 Task: Create a task  Implement a new cloud-based energy management system for a company , assign it to team member softage.4@softage.net in the project BridgeTech and update the status of the task to  On Track  , set the priority of the task to Low
Action: Mouse moved to (76, 59)
Screenshot: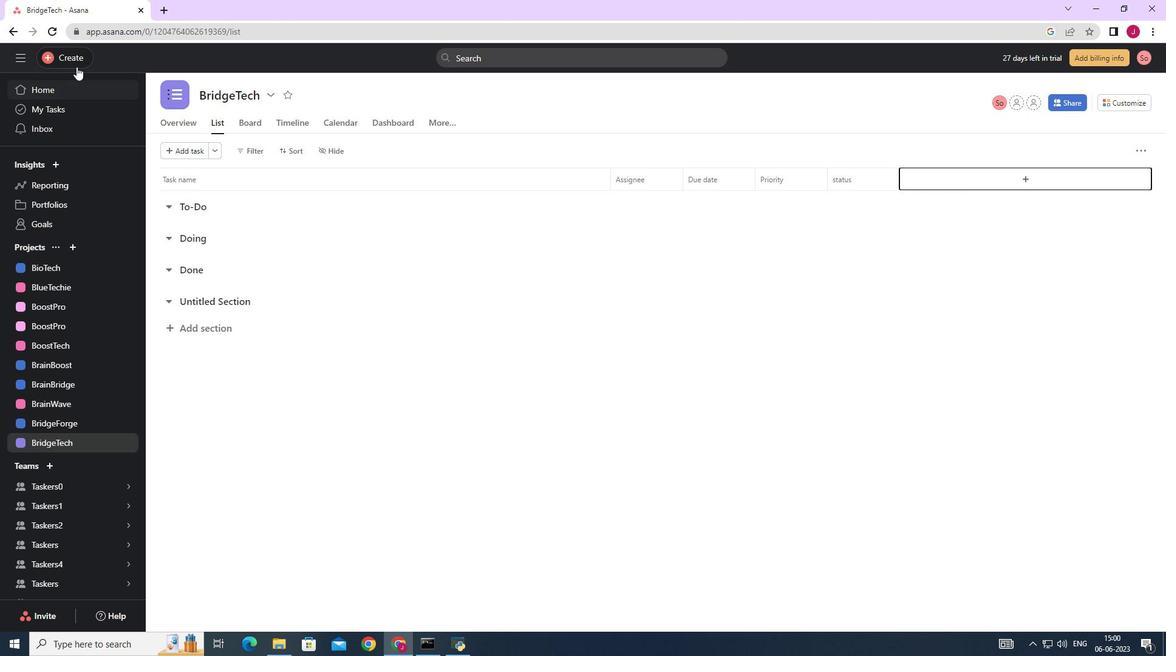 
Action: Mouse pressed left at (76, 59)
Screenshot: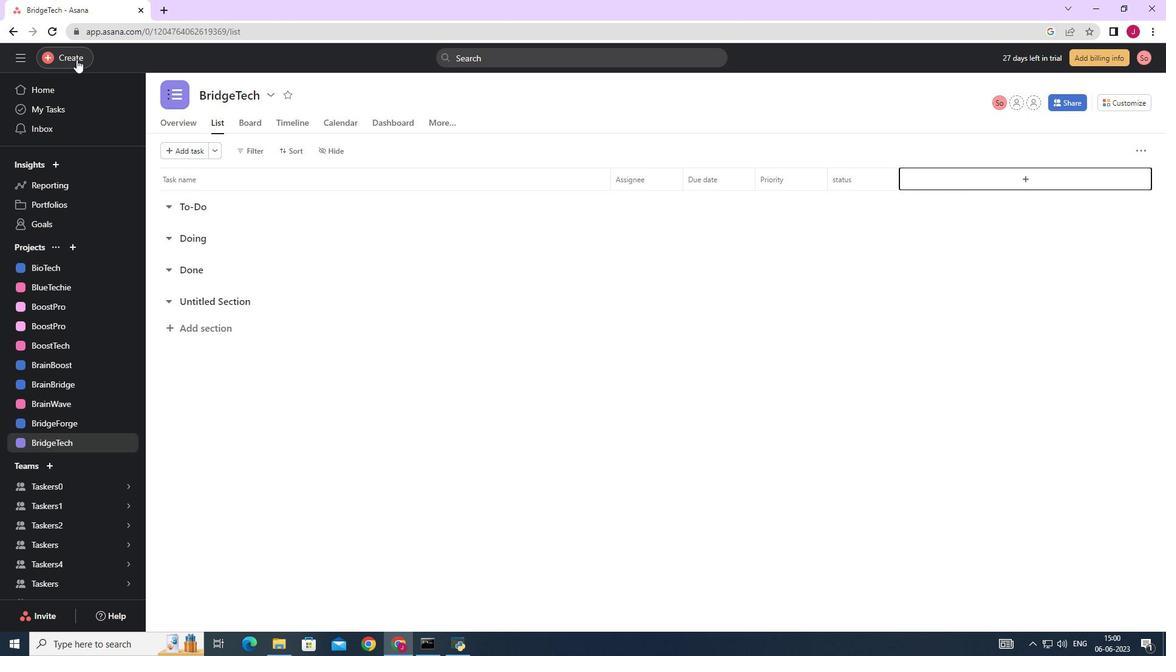 
Action: Mouse moved to (148, 58)
Screenshot: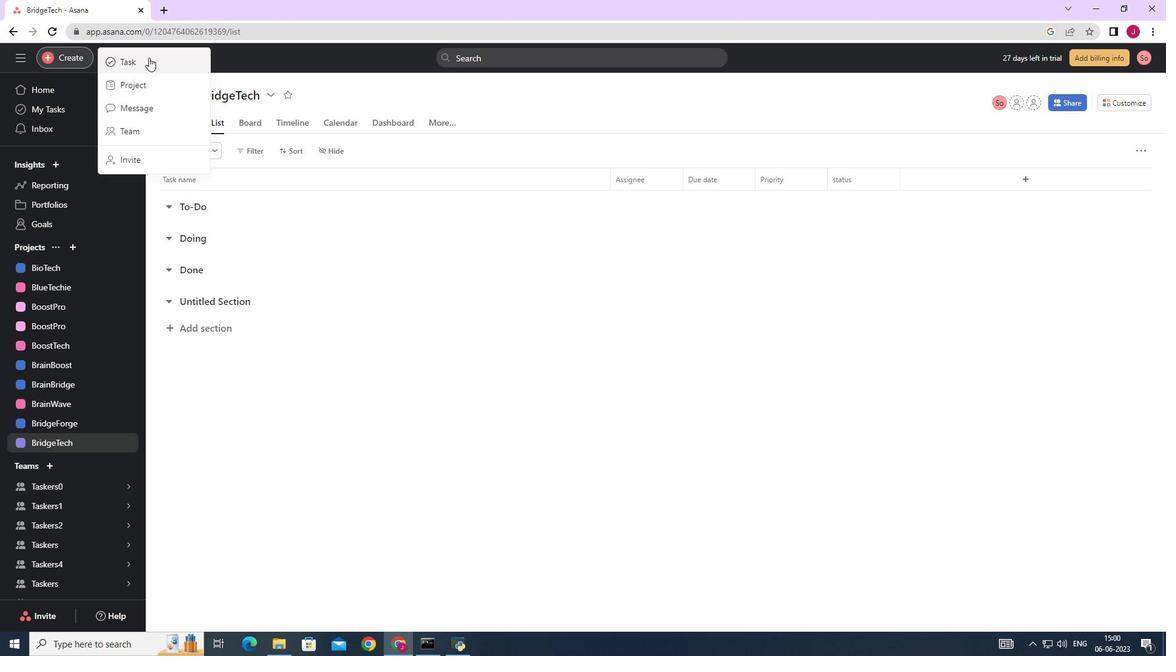 
Action: Mouse pressed left at (148, 58)
Screenshot: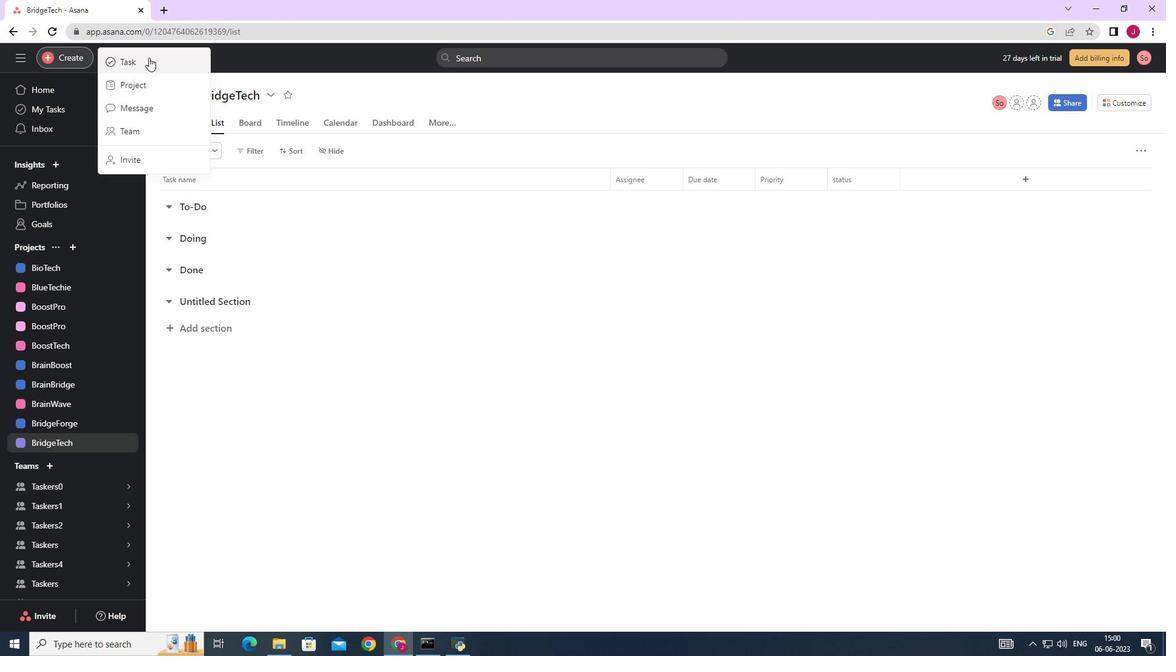 
Action: Mouse moved to (923, 402)
Screenshot: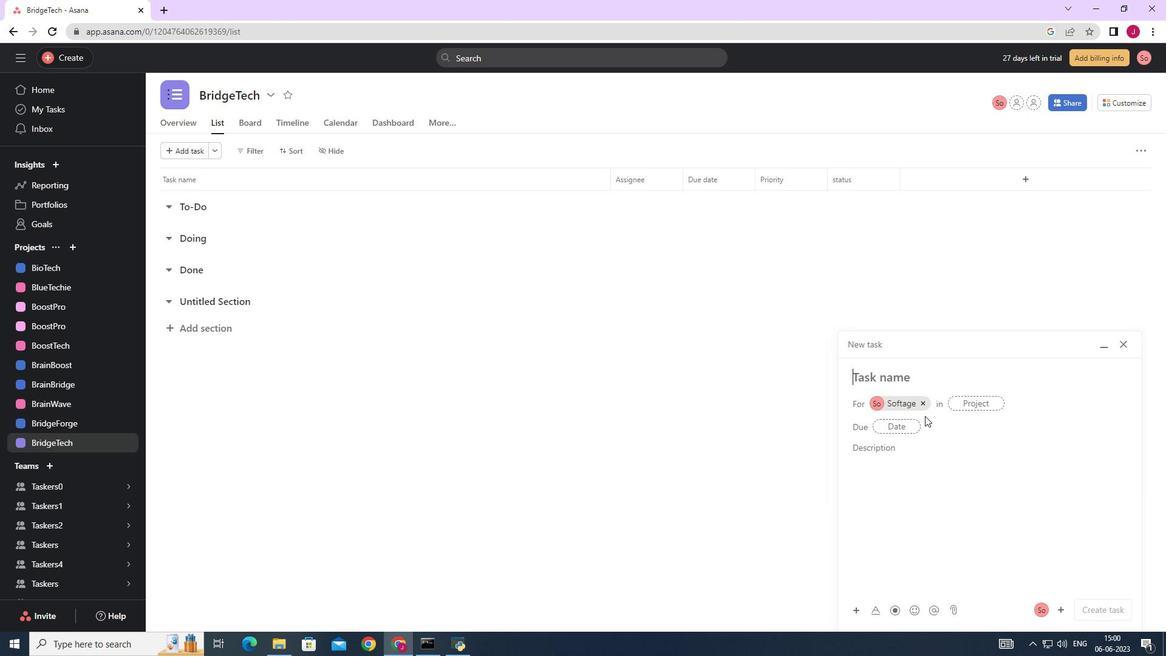 
Action: Mouse pressed left at (923, 402)
Screenshot: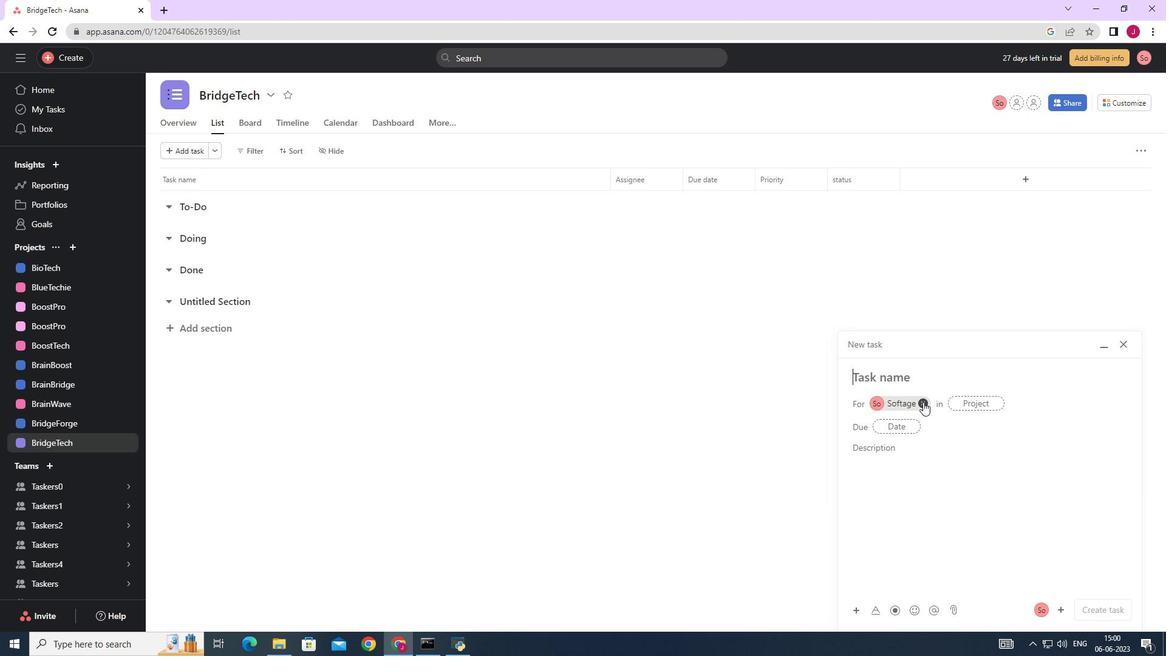 
Action: Mouse moved to (888, 378)
Screenshot: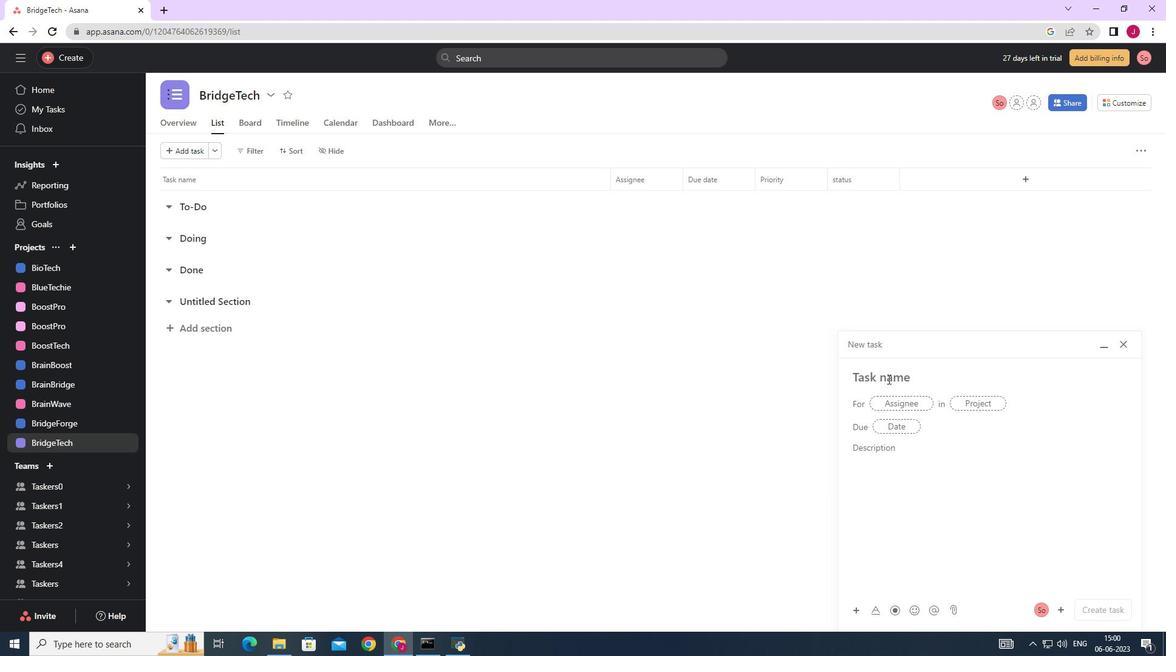 
Action: Mouse pressed left at (888, 378)
Screenshot: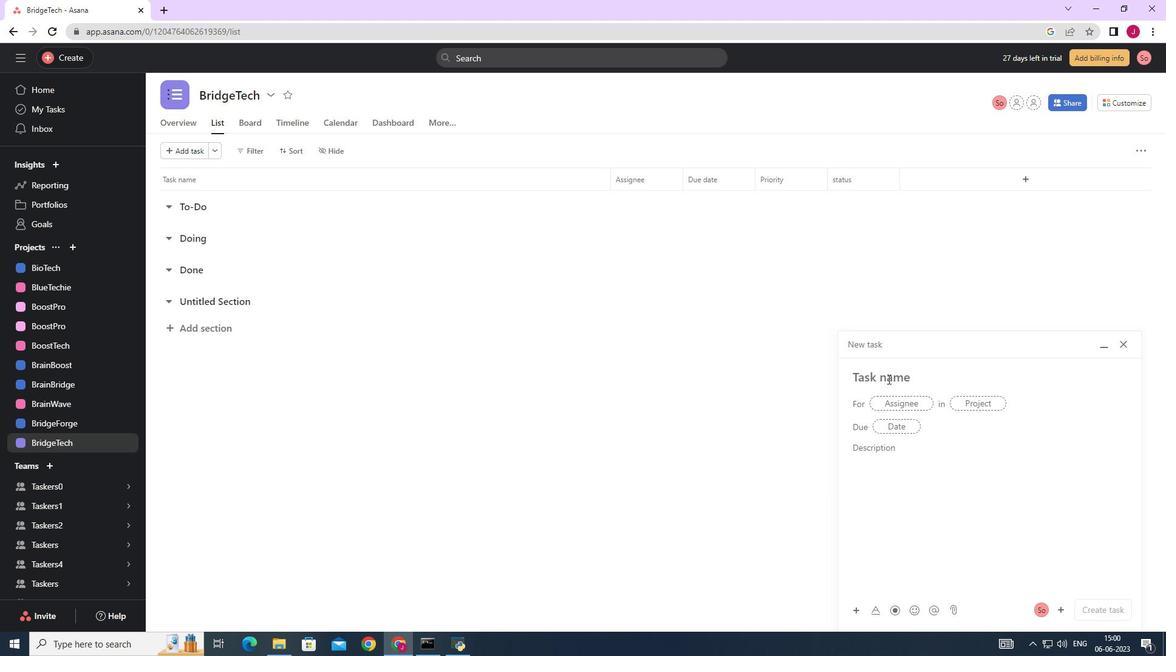 
Action: Mouse moved to (1046, 378)
Screenshot: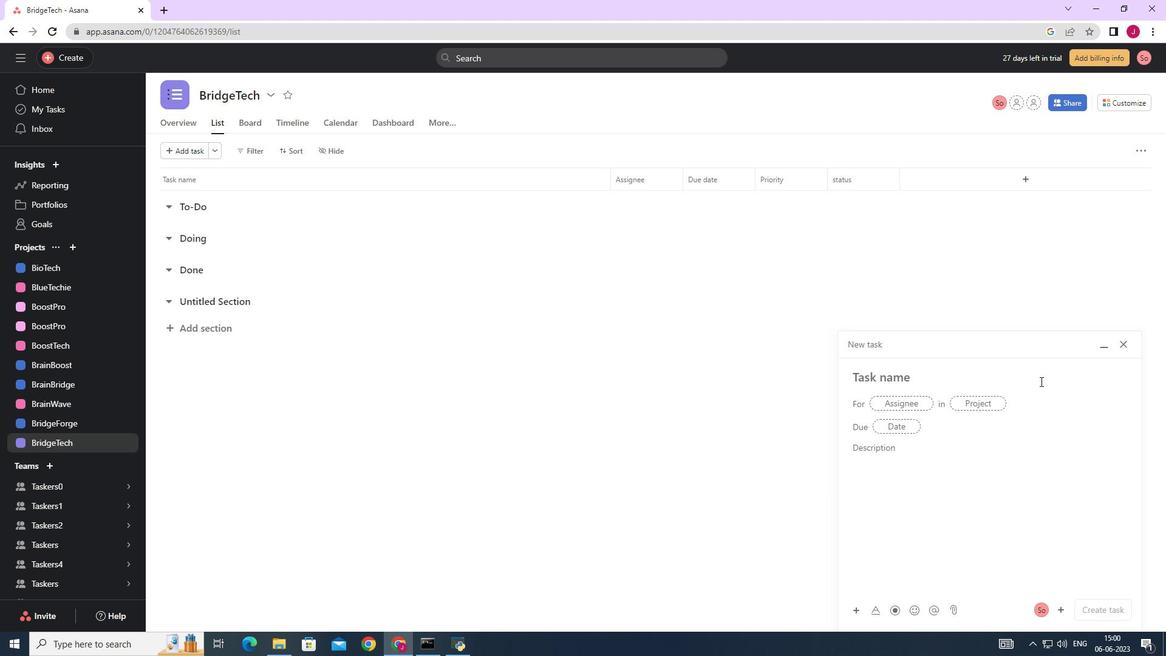 
Action: Key pressed <Key.caps_lock>I<Key.caps_lock>mplement<Key.space>a<Key.space>new<Key.space>cloud-based<Key.space>energy<Key.space>management<Key.space>system<Key.space>for<Key.space>a<Key.space>company
Screenshot: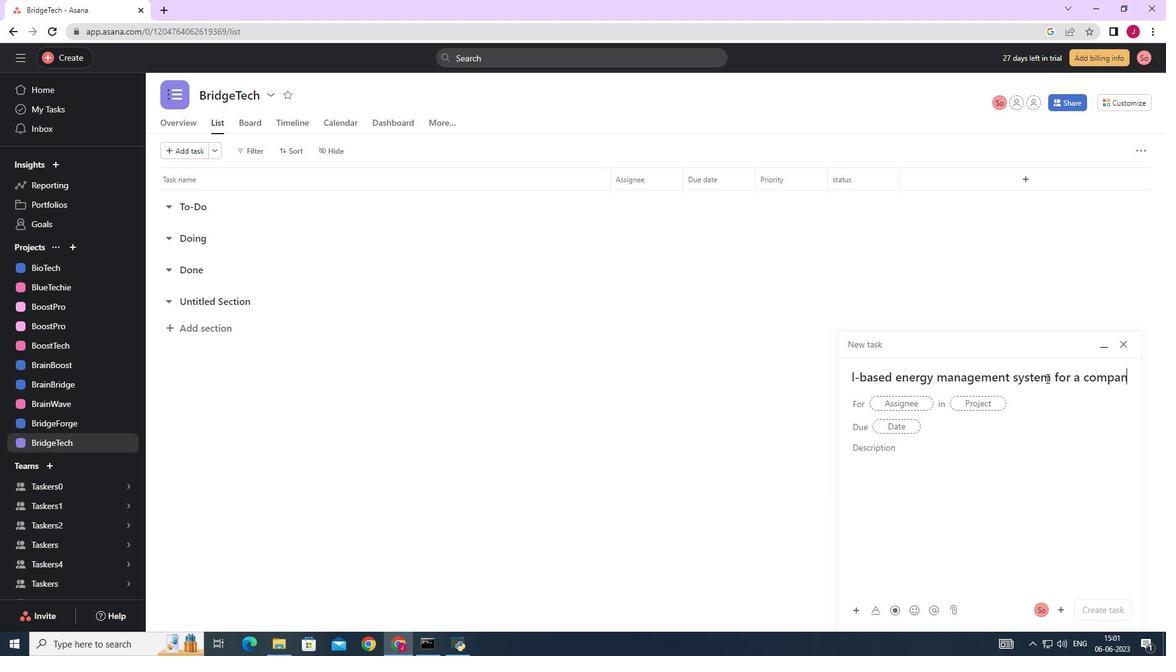 
Action: Mouse moved to (913, 400)
Screenshot: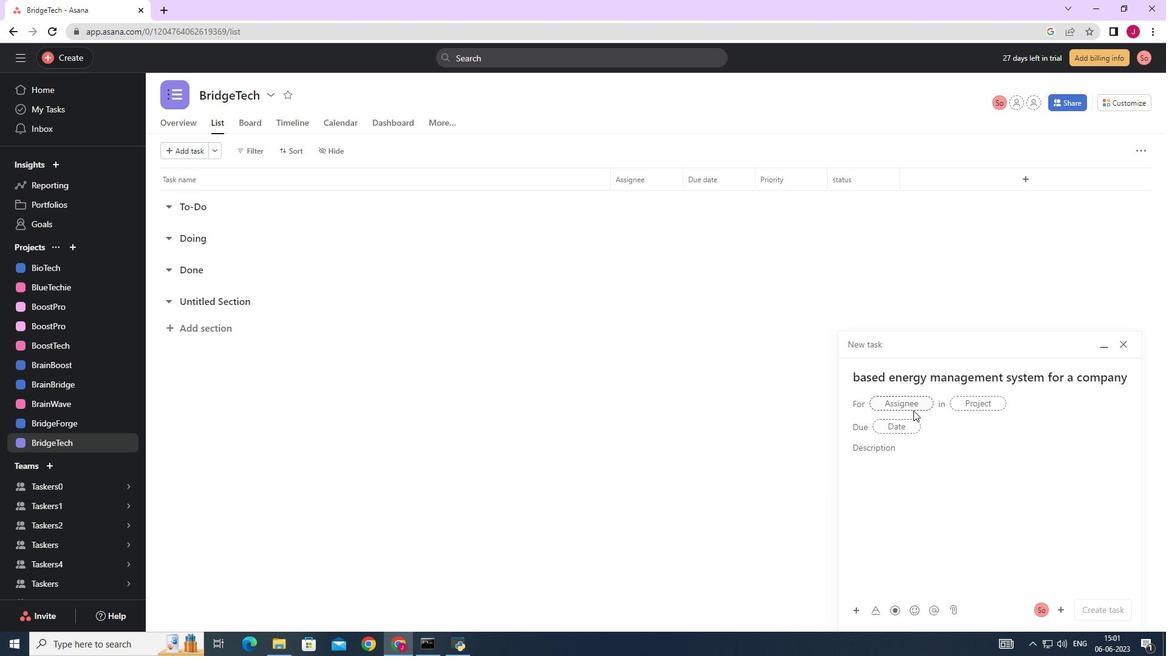 
Action: Mouse pressed left at (913, 400)
Screenshot: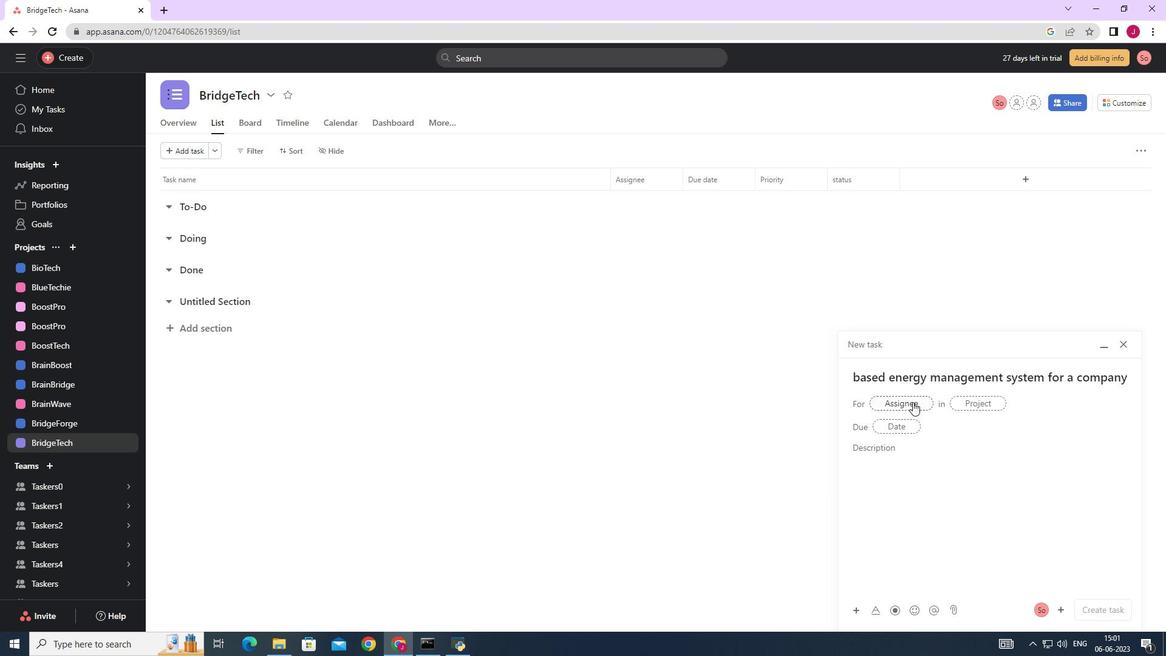 
Action: Key pressed softage.4
Screenshot: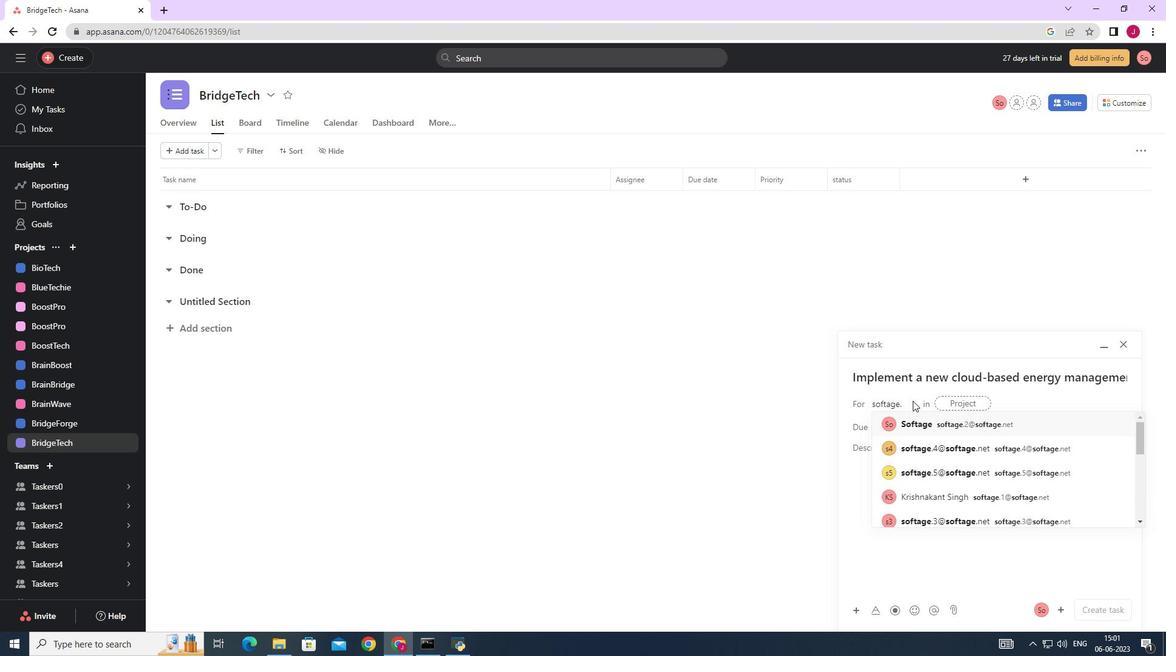 
Action: Mouse moved to (934, 421)
Screenshot: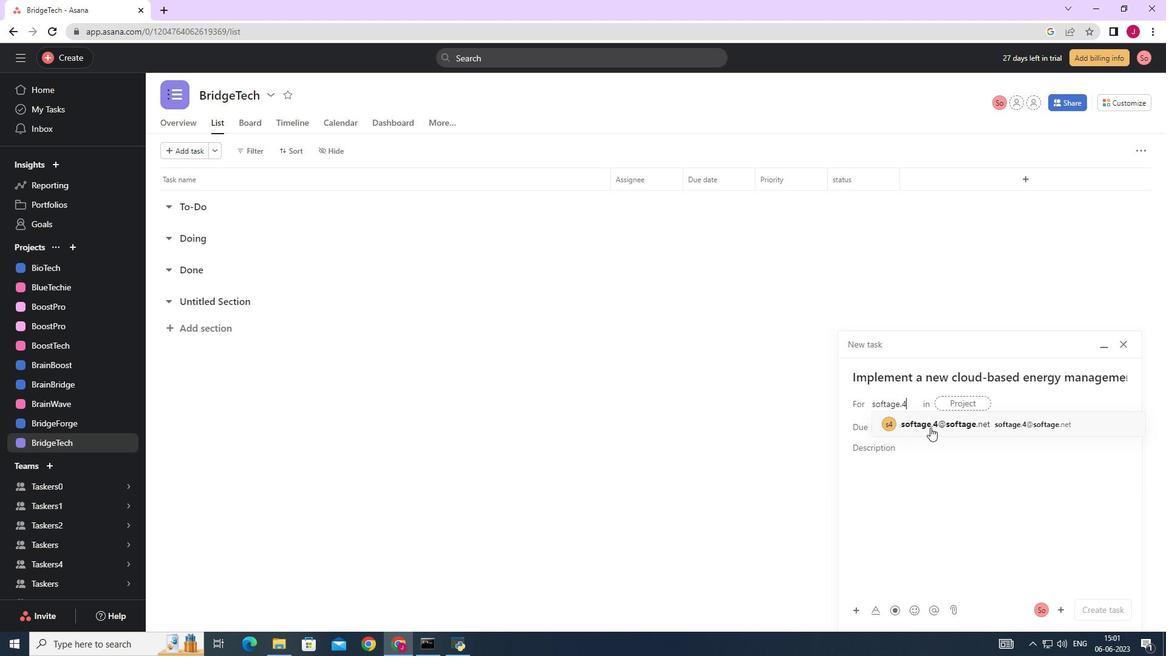 
Action: Mouse pressed left at (934, 421)
Screenshot: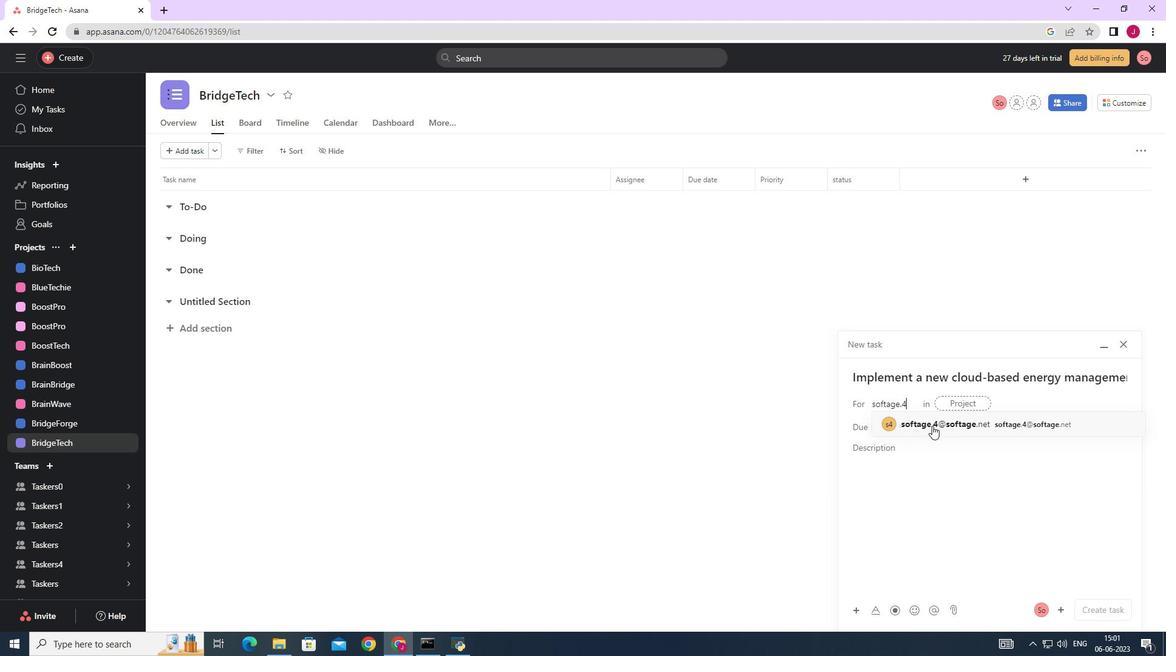 
Action: Mouse moved to (788, 426)
Screenshot: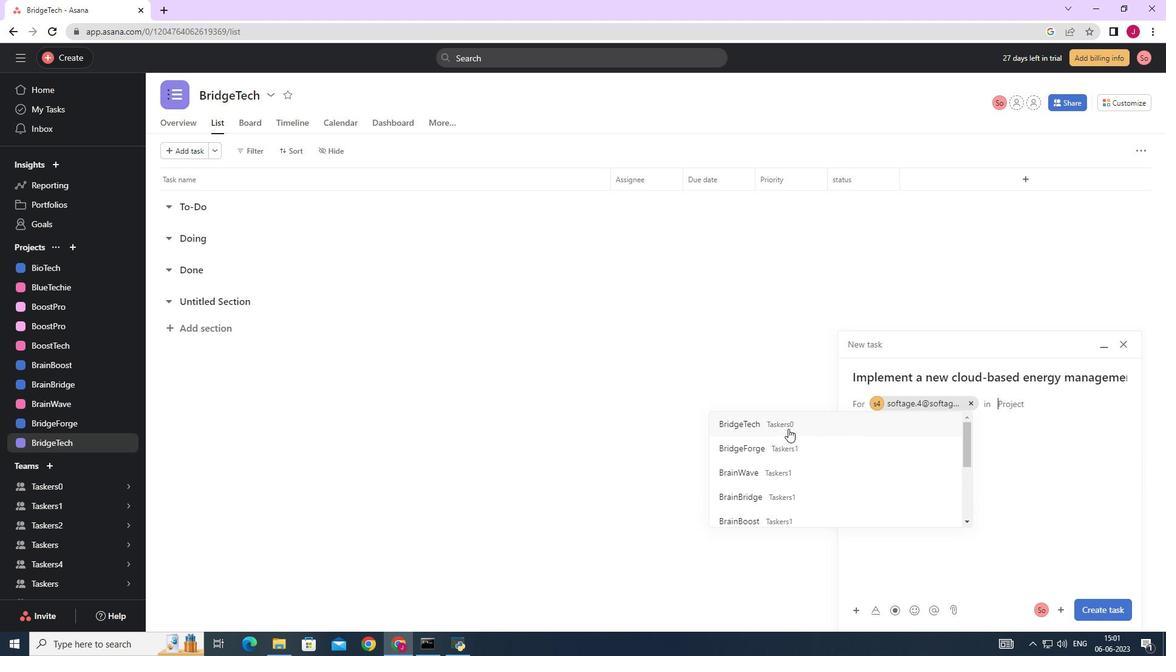 
Action: Mouse pressed left at (788, 426)
Screenshot: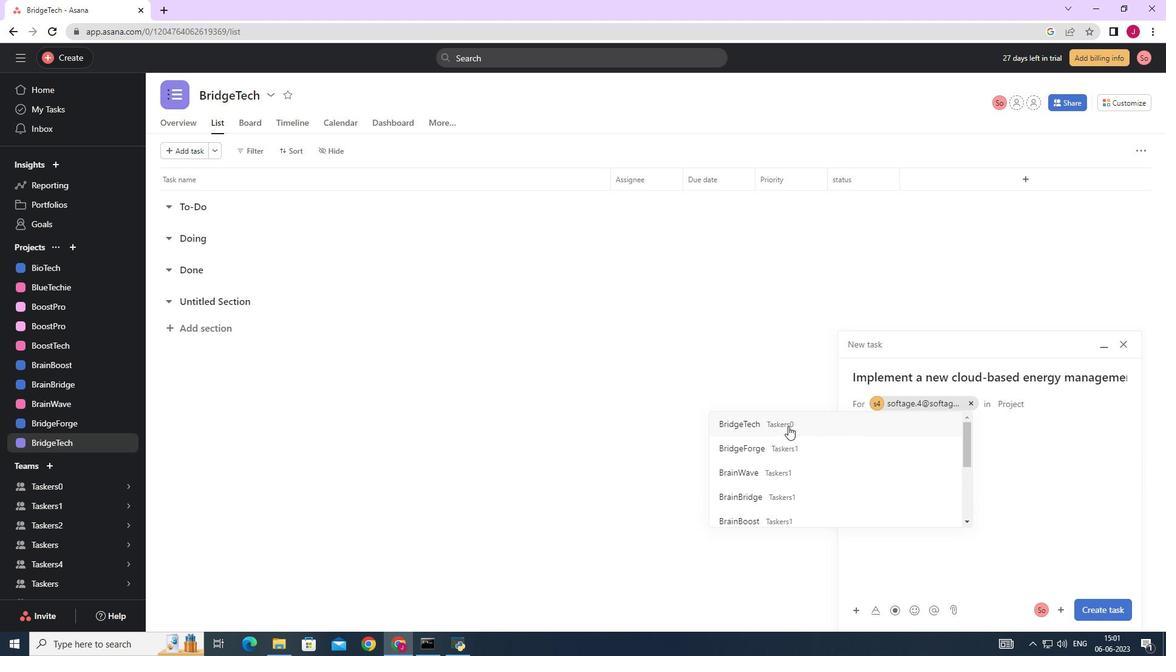 
Action: Mouse moved to (911, 449)
Screenshot: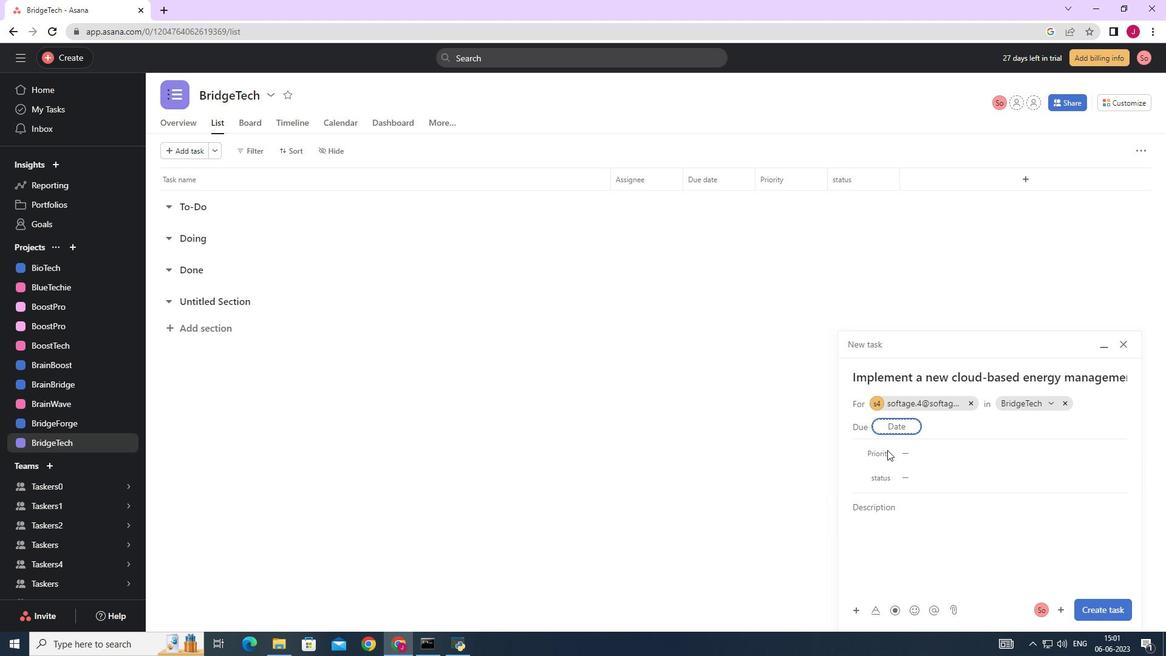 
Action: Mouse pressed left at (911, 449)
Screenshot: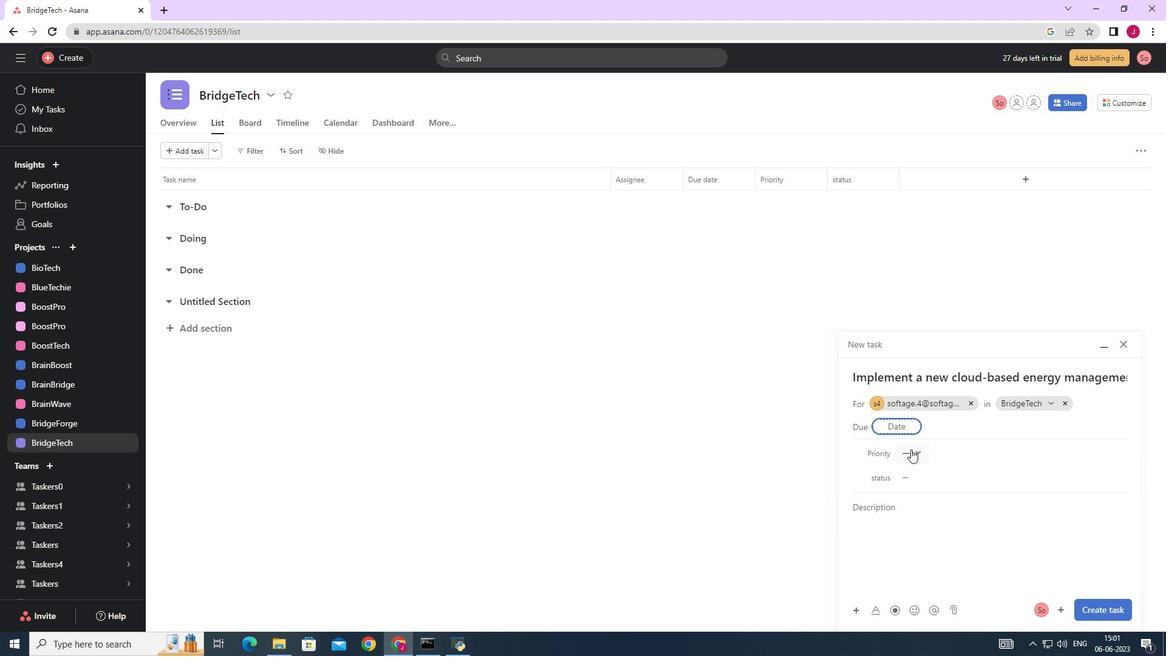 
Action: Mouse moved to (932, 537)
Screenshot: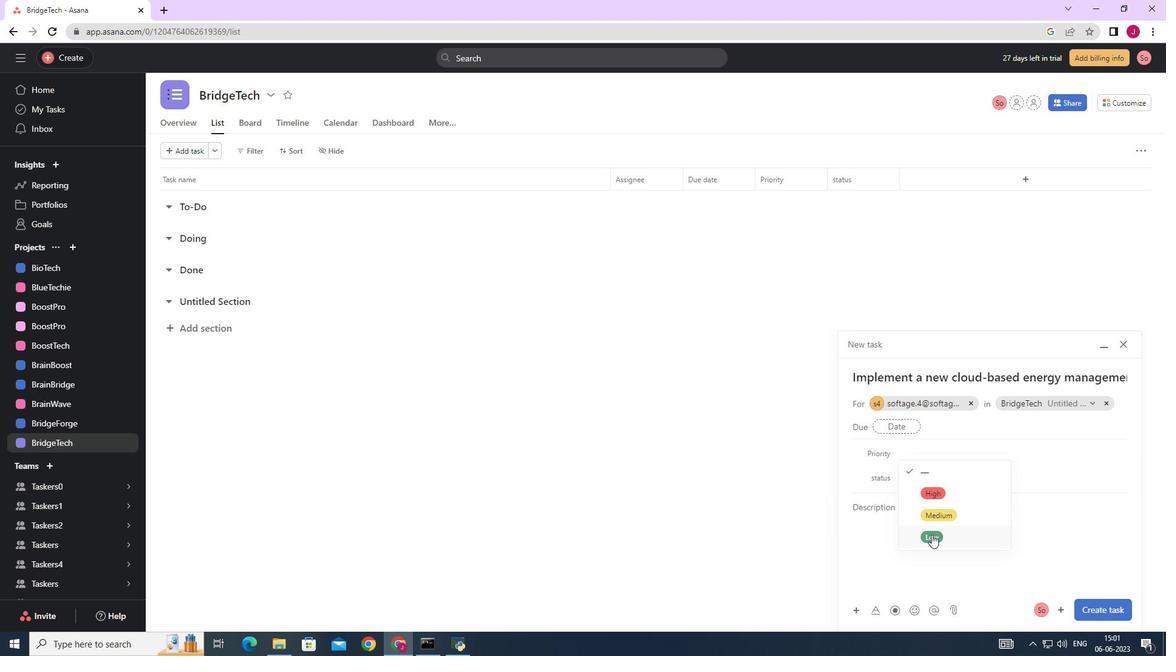 
Action: Mouse pressed left at (932, 537)
Screenshot: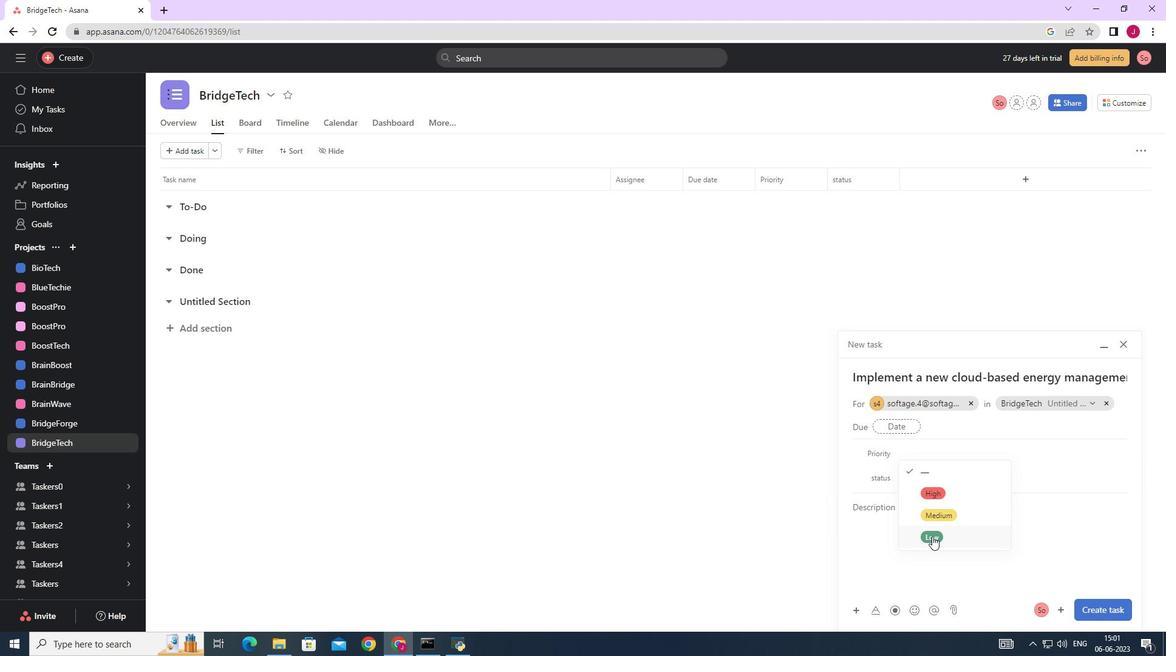 
Action: Mouse moved to (913, 472)
Screenshot: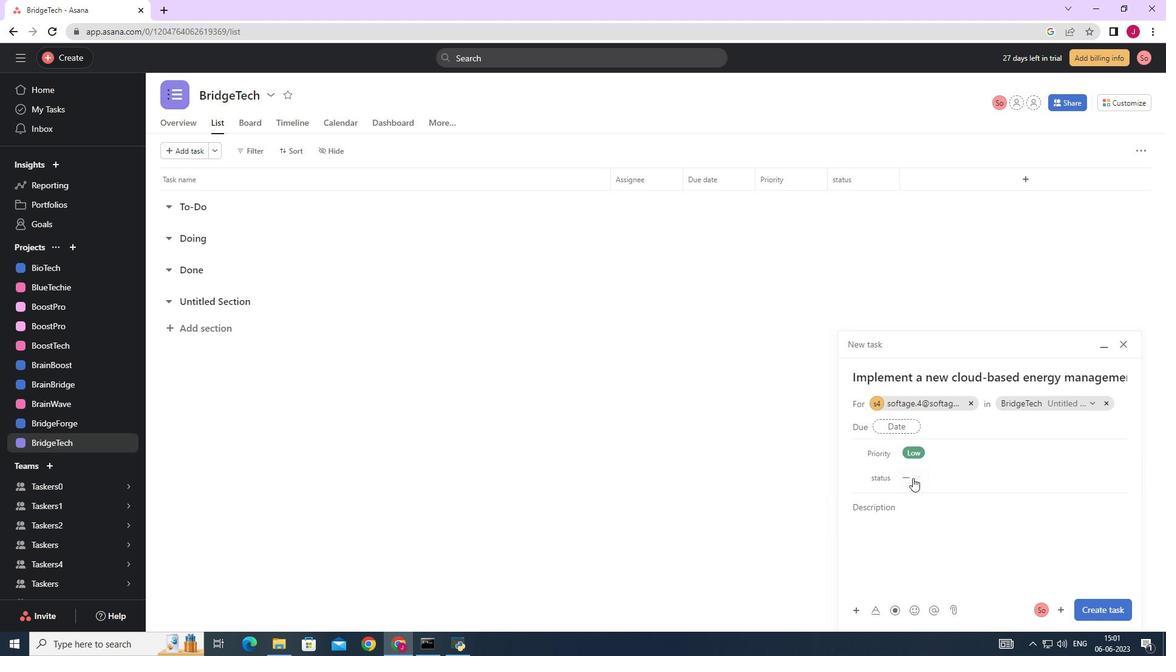 
Action: Mouse pressed left at (913, 472)
Screenshot: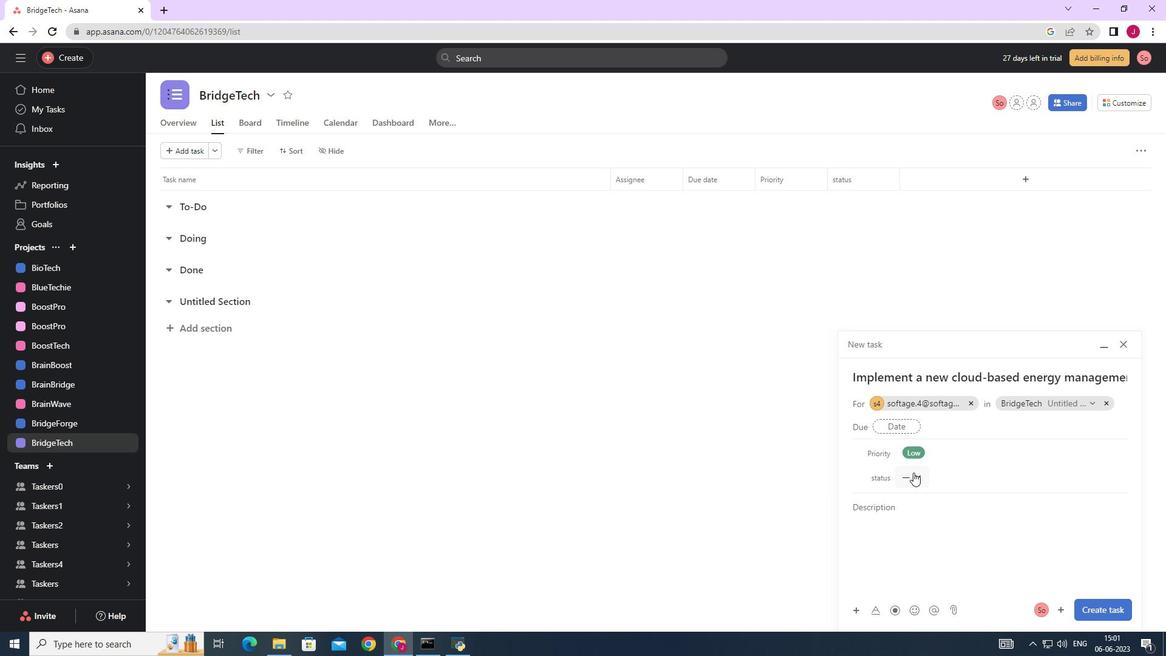 
Action: Mouse moved to (939, 521)
Screenshot: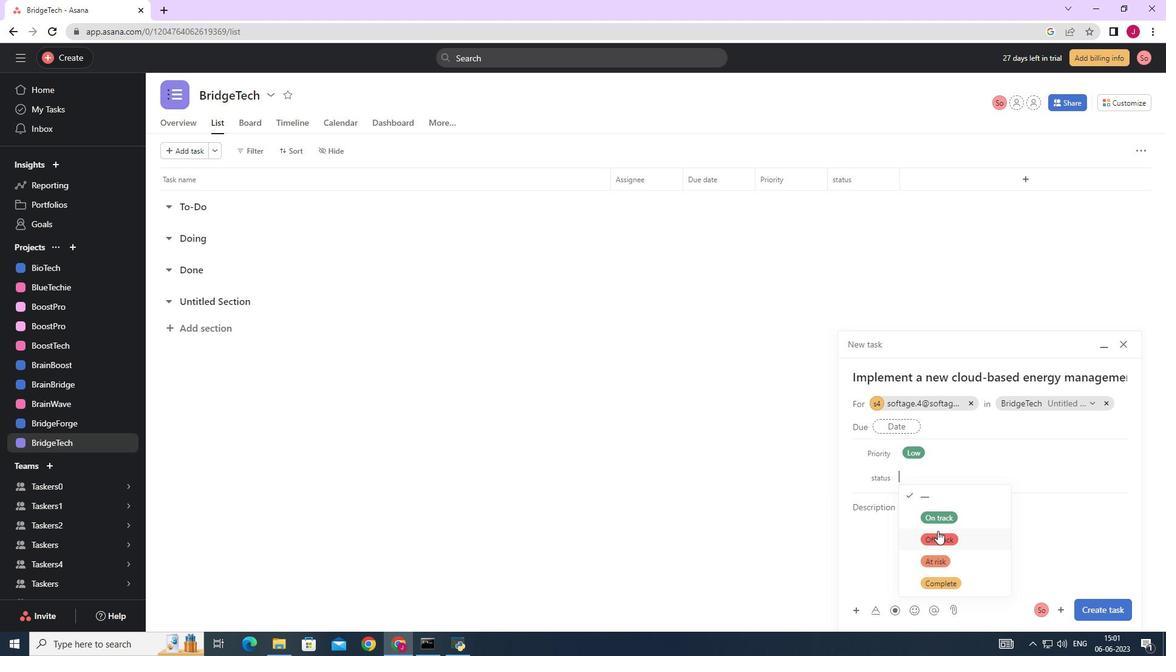 
Action: Mouse pressed left at (939, 521)
Screenshot: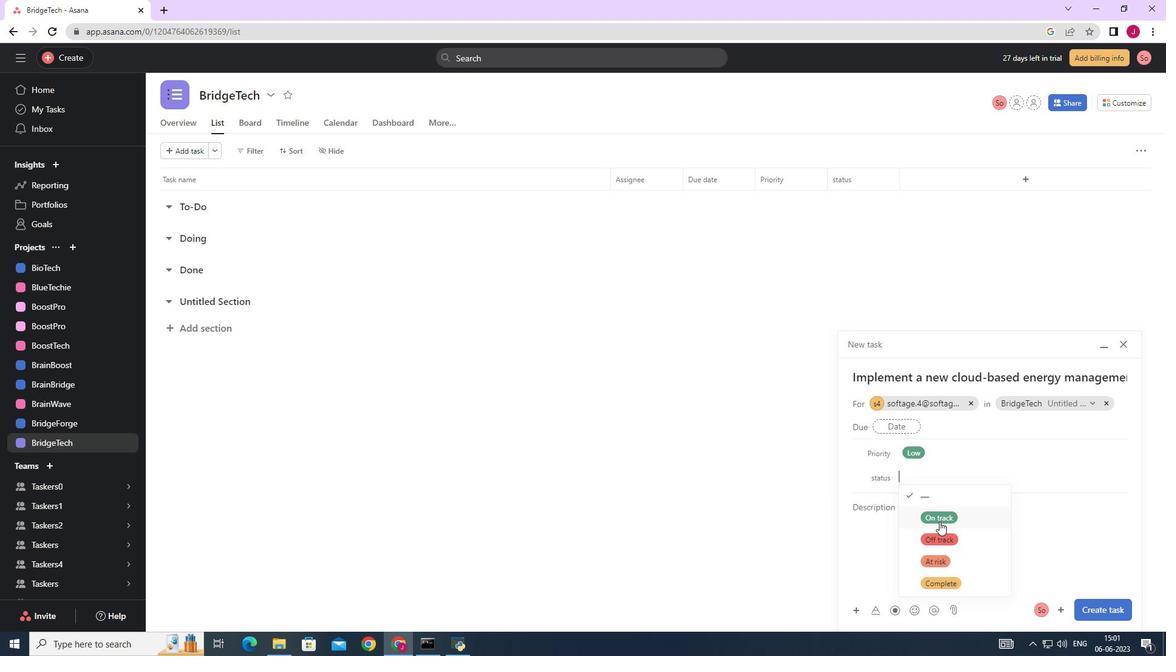 
Action: Mouse moved to (1088, 610)
Screenshot: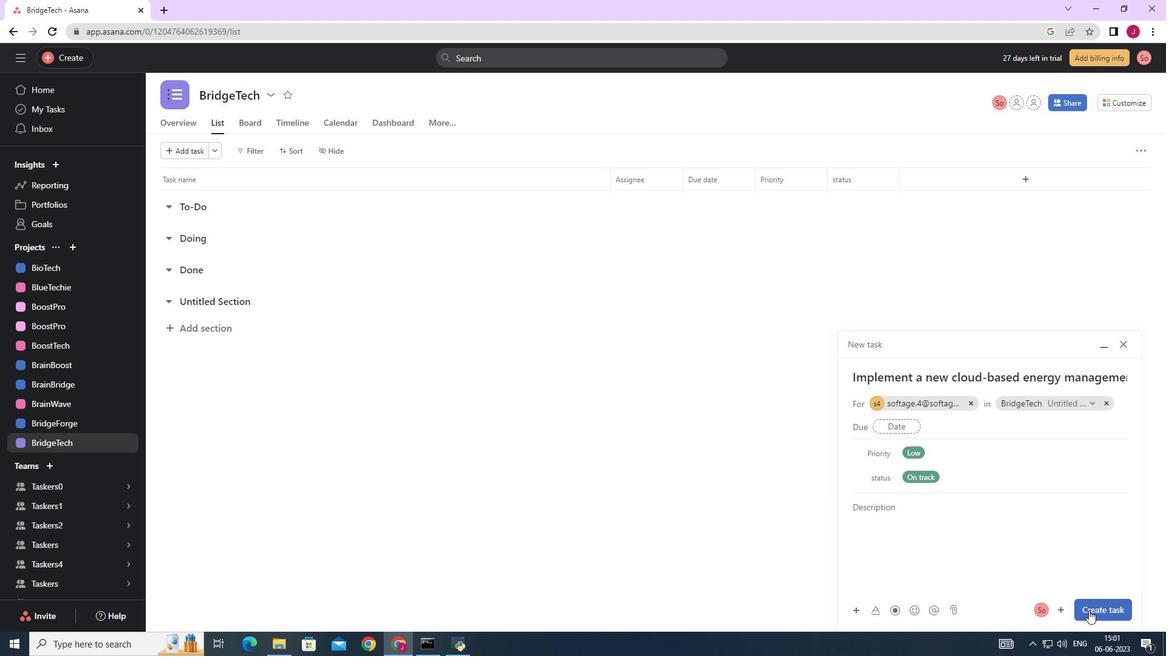 
Action: Mouse pressed left at (1088, 610)
Screenshot: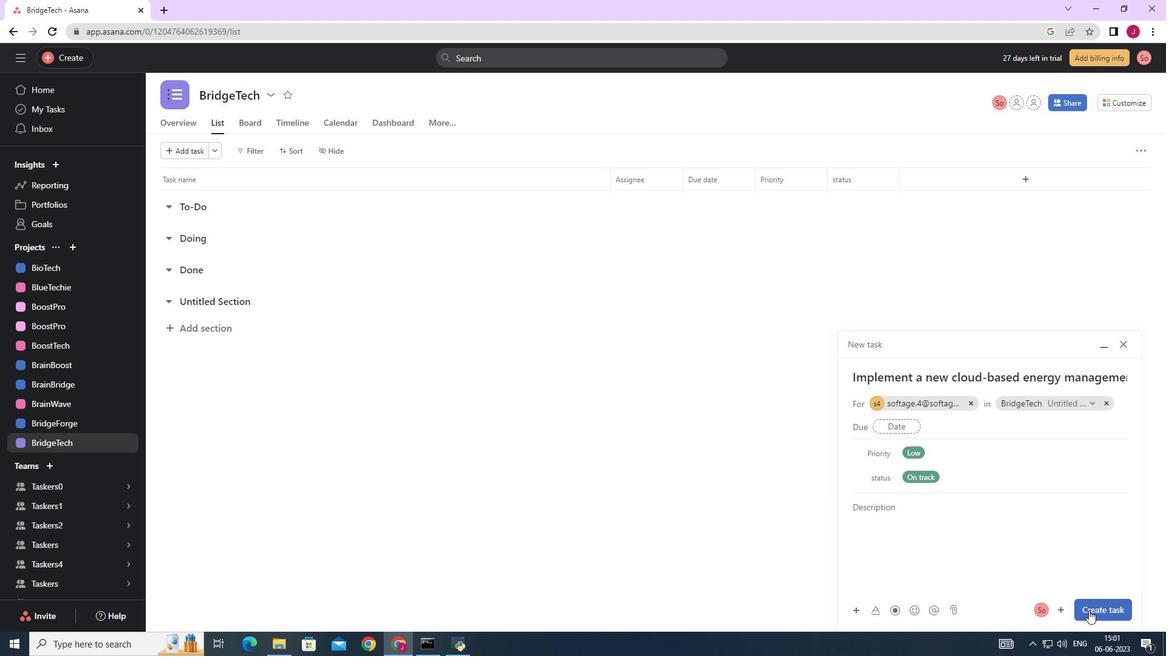 
Action: Mouse moved to (1077, 602)
Screenshot: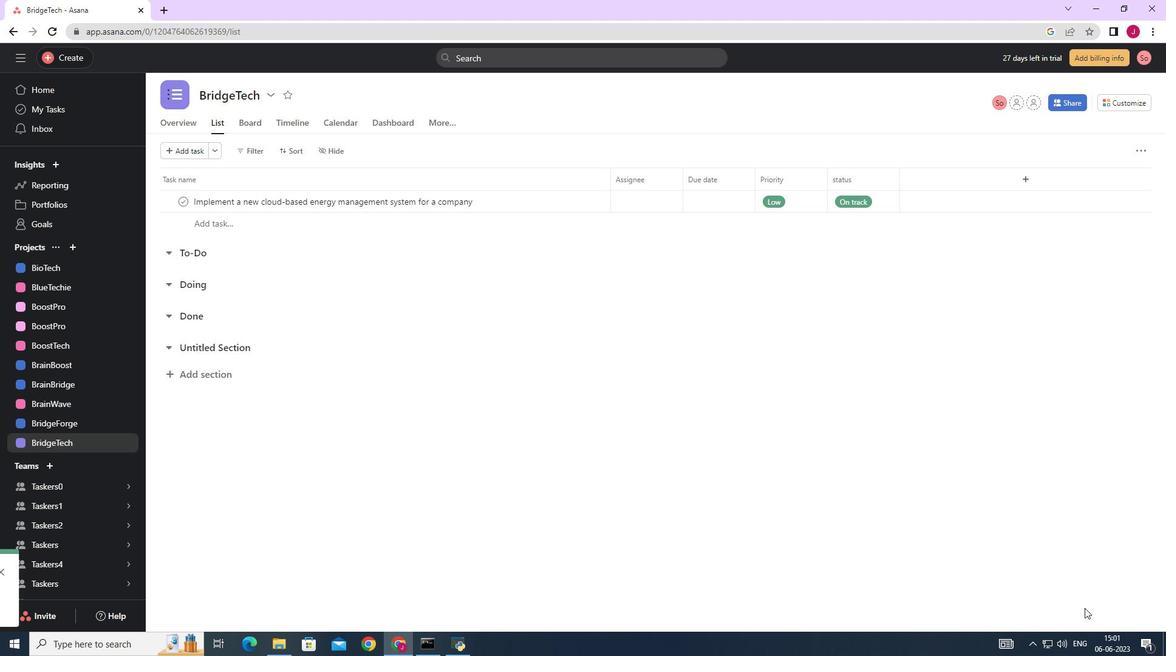 
